 Task: Add the text as an overlay to the bottom-right position.
Action: Mouse moved to (103, 14)
Screenshot: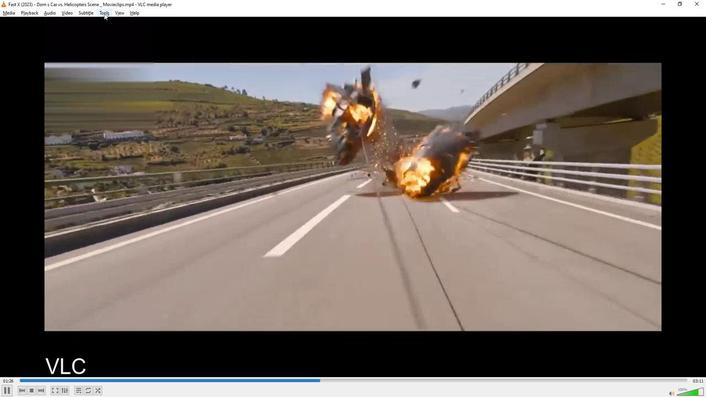 
Action: Mouse pressed left at (103, 14)
Screenshot: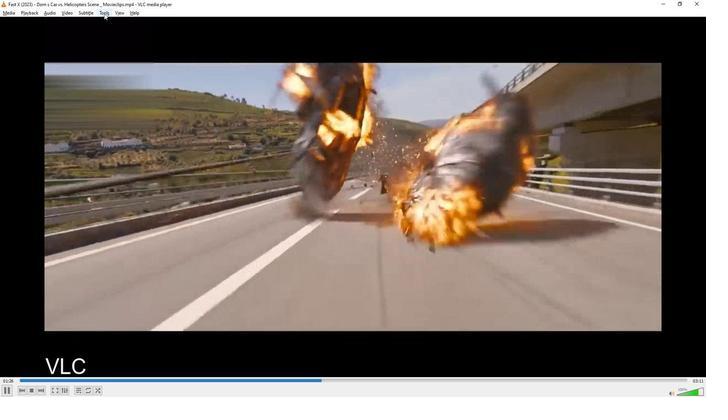 
Action: Mouse moved to (108, 22)
Screenshot: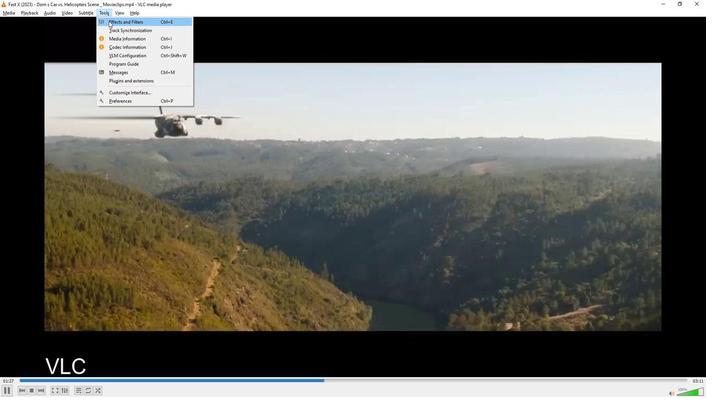 
Action: Mouse pressed left at (108, 22)
Screenshot: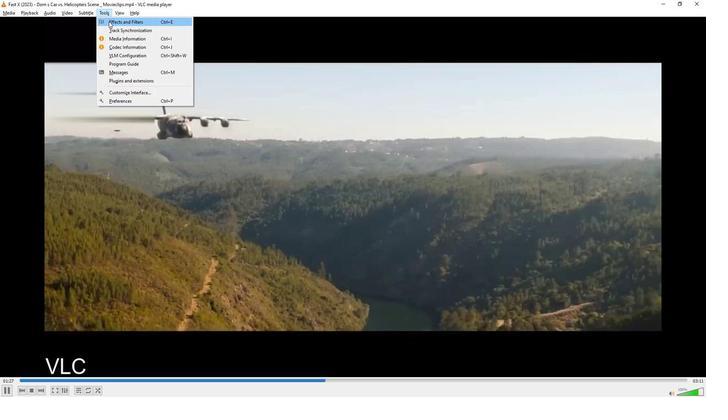 
Action: Mouse moved to (88, 76)
Screenshot: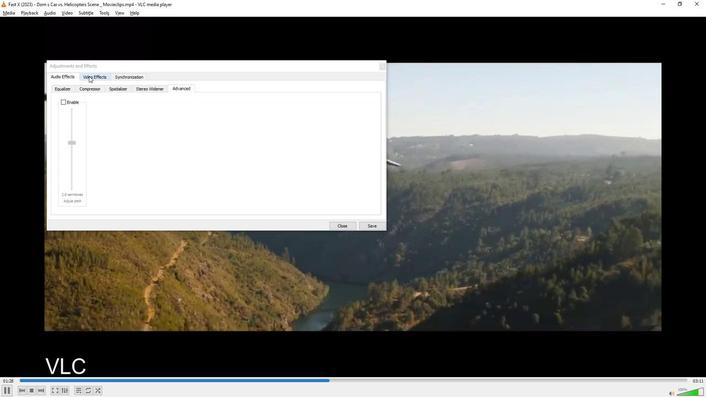 
Action: Mouse pressed left at (88, 76)
Screenshot: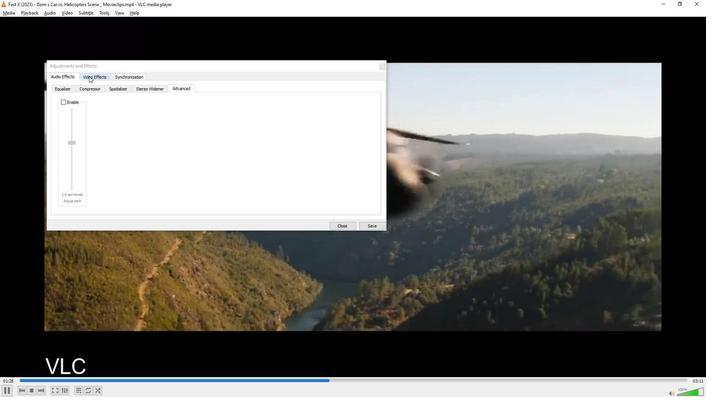 
Action: Mouse moved to (150, 89)
Screenshot: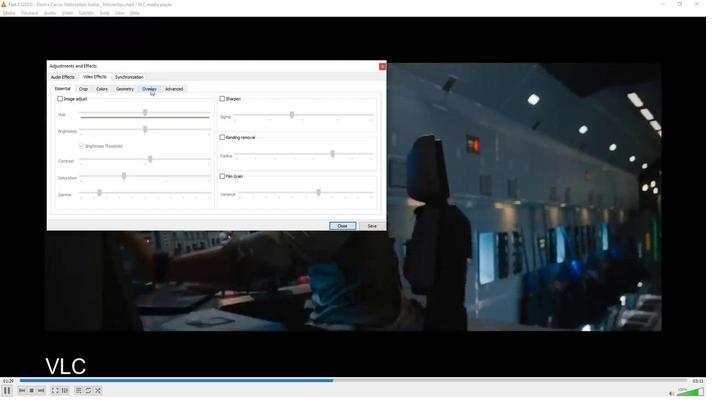 
Action: Mouse pressed left at (150, 89)
Screenshot: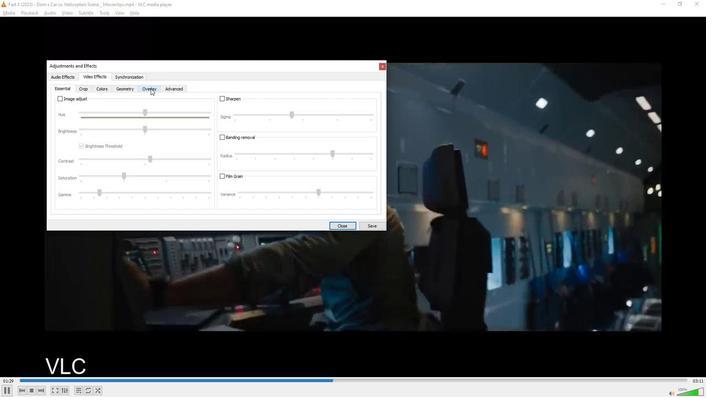 
Action: Mouse moved to (231, 162)
Screenshot: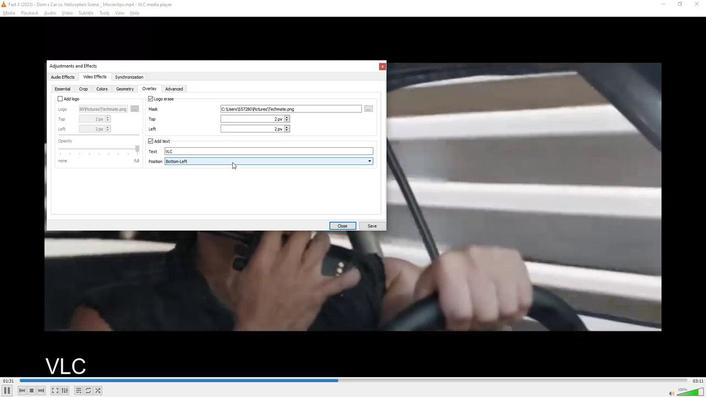 
Action: Mouse pressed left at (231, 162)
Screenshot: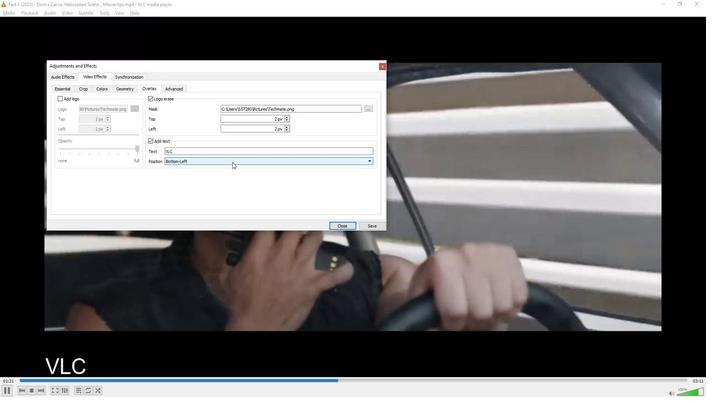 
Action: Mouse moved to (197, 206)
Screenshot: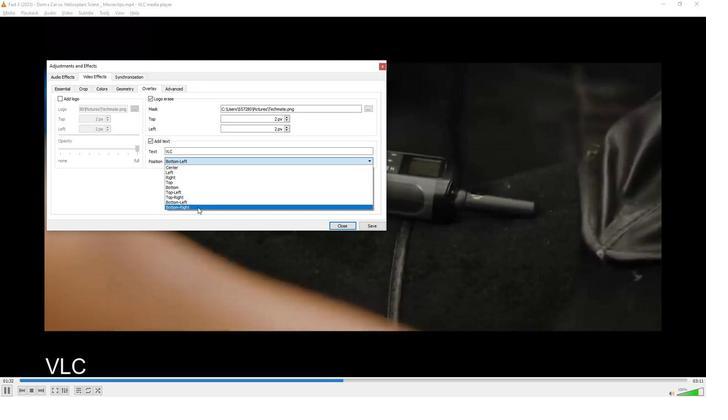 
Action: Mouse pressed left at (197, 206)
Screenshot: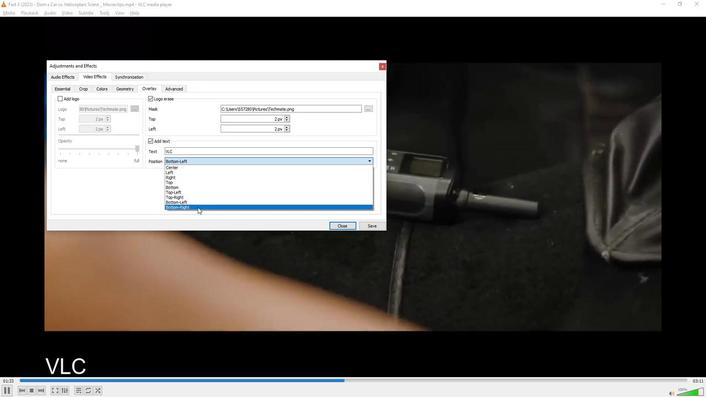 
Action: Mouse moved to (213, 310)
Screenshot: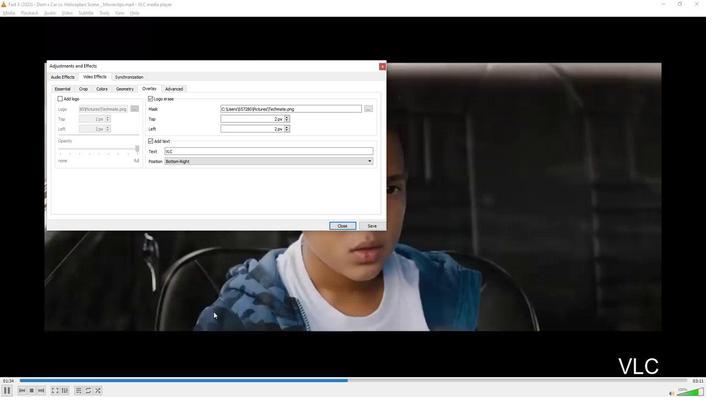 
